 Task: Create a due date automation trigger when advanced on, on the monday of the week a card is due add content with a name not ending with resume at 11:00 AM.
Action: Mouse moved to (873, 267)
Screenshot: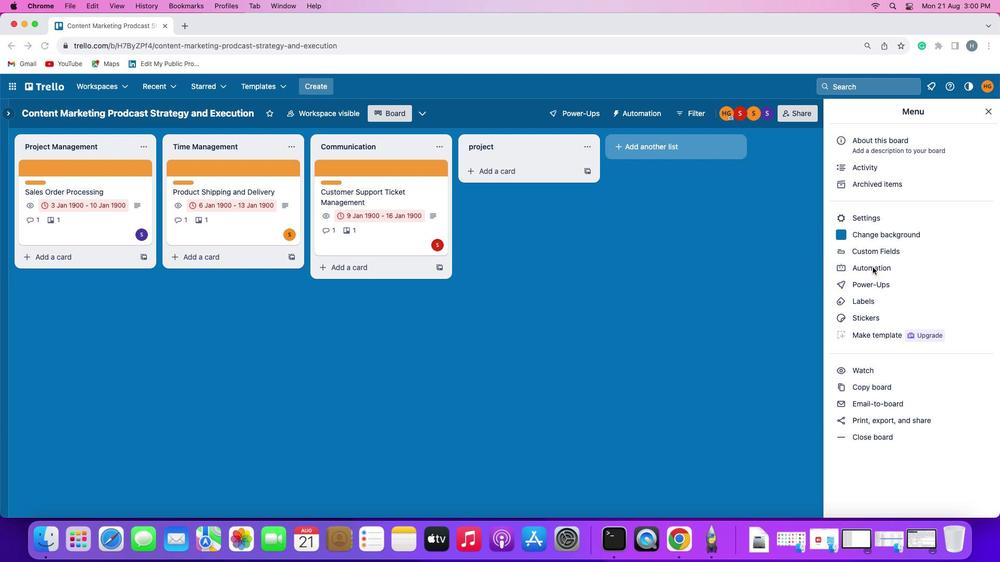 
Action: Mouse pressed left at (873, 267)
Screenshot: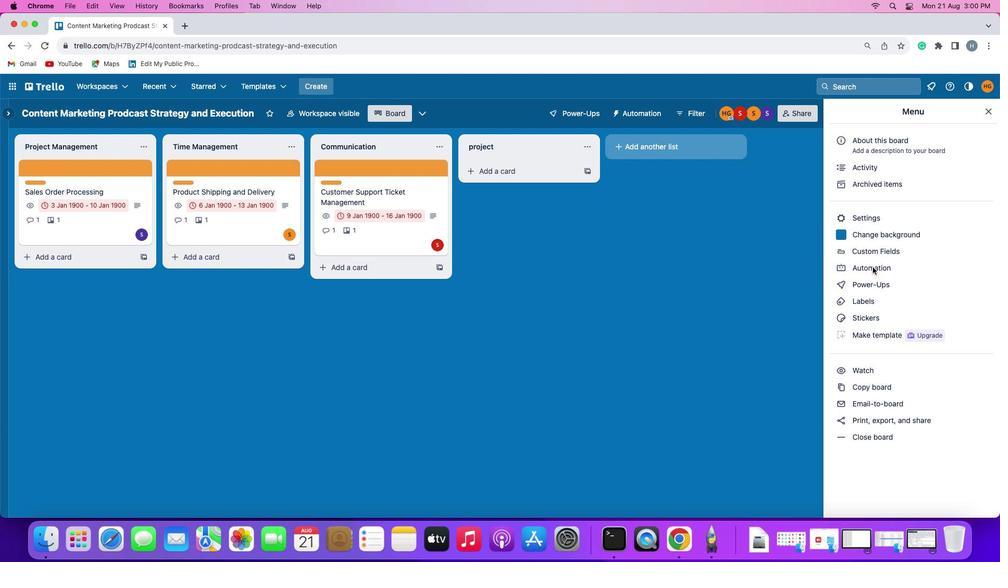 
Action: Mouse moved to (873, 267)
Screenshot: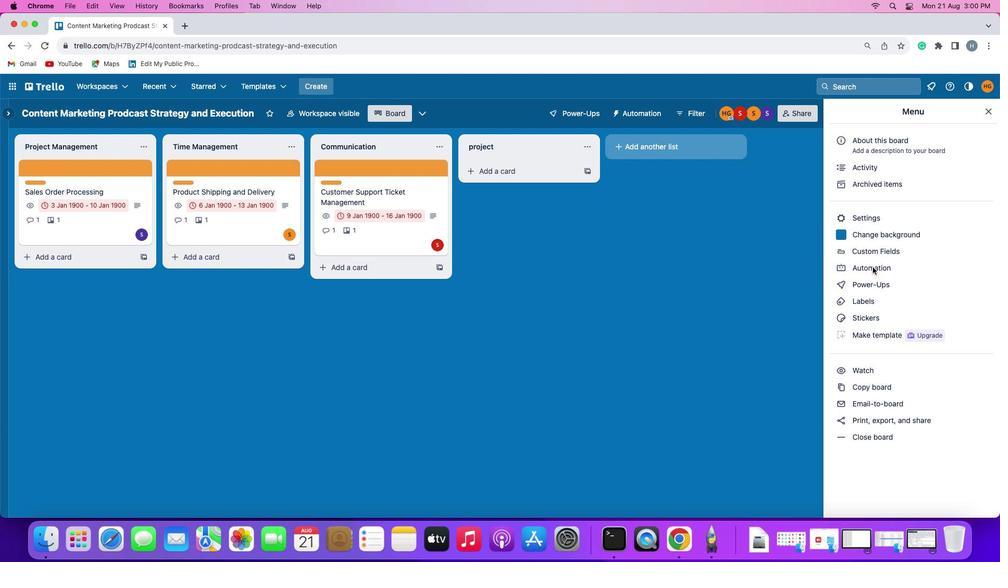 
Action: Mouse pressed left at (873, 267)
Screenshot: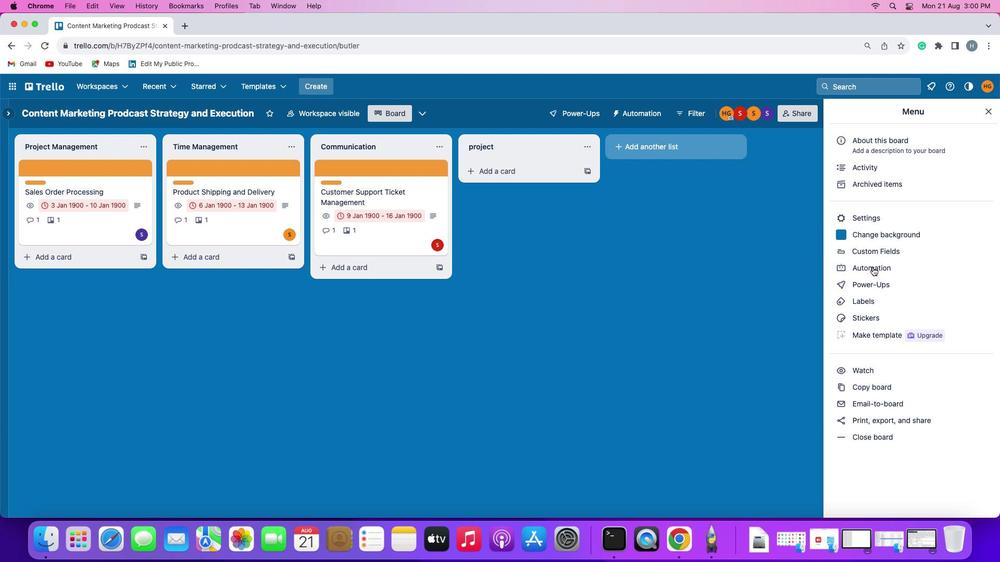 
Action: Mouse moved to (65, 253)
Screenshot: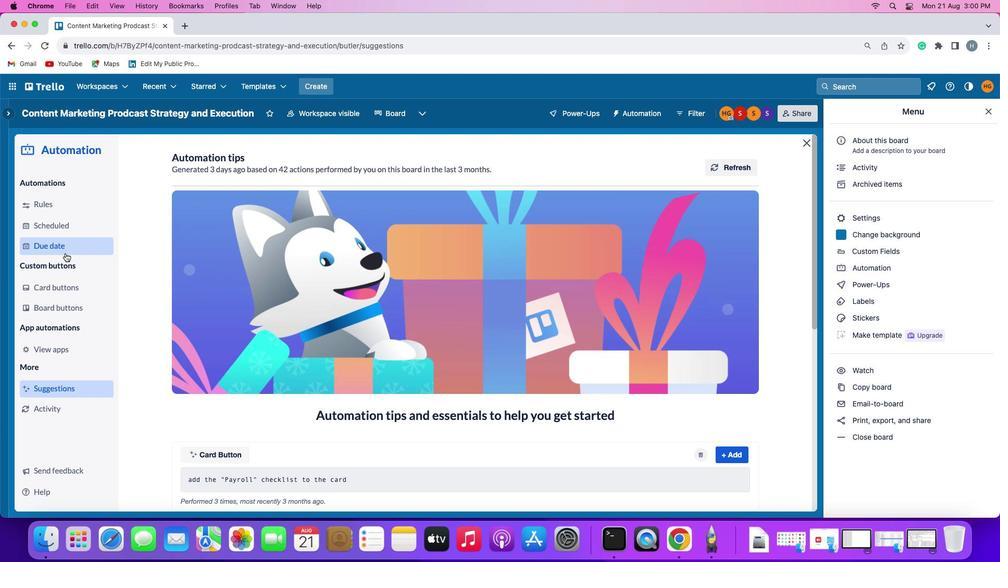 
Action: Mouse pressed left at (65, 253)
Screenshot: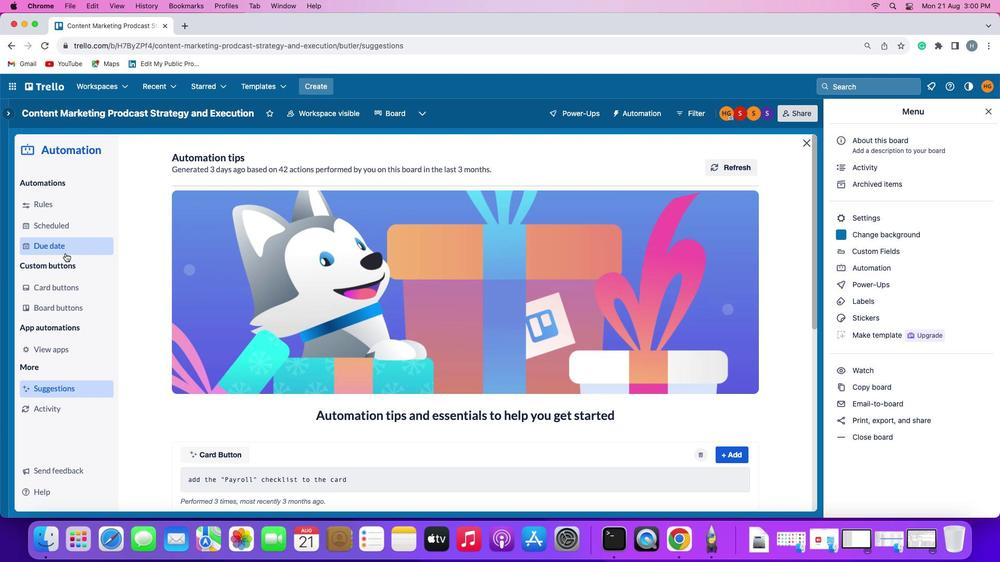 
Action: Mouse moved to (676, 161)
Screenshot: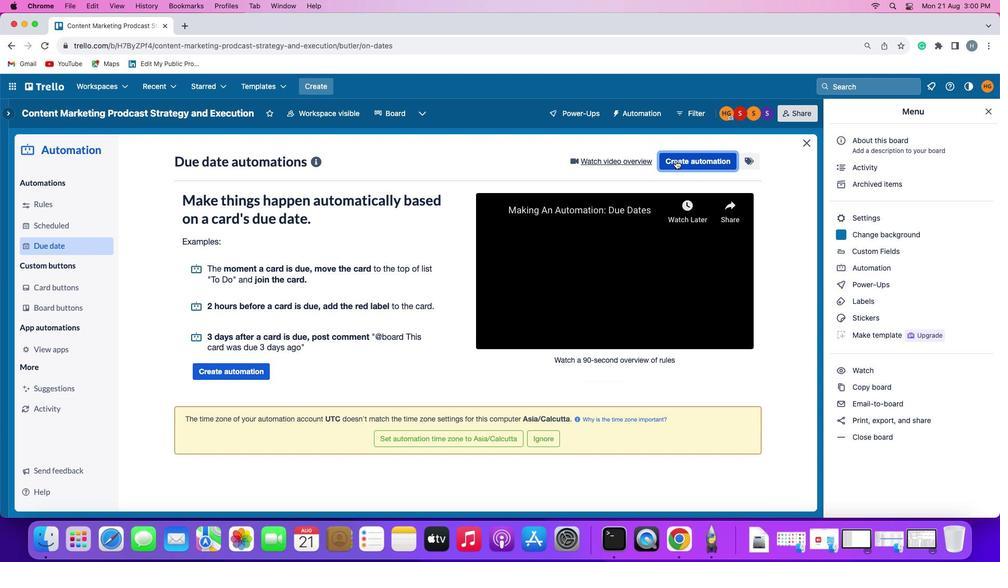 
Action: Mouse pressed left at (676, 161)
Screenshot: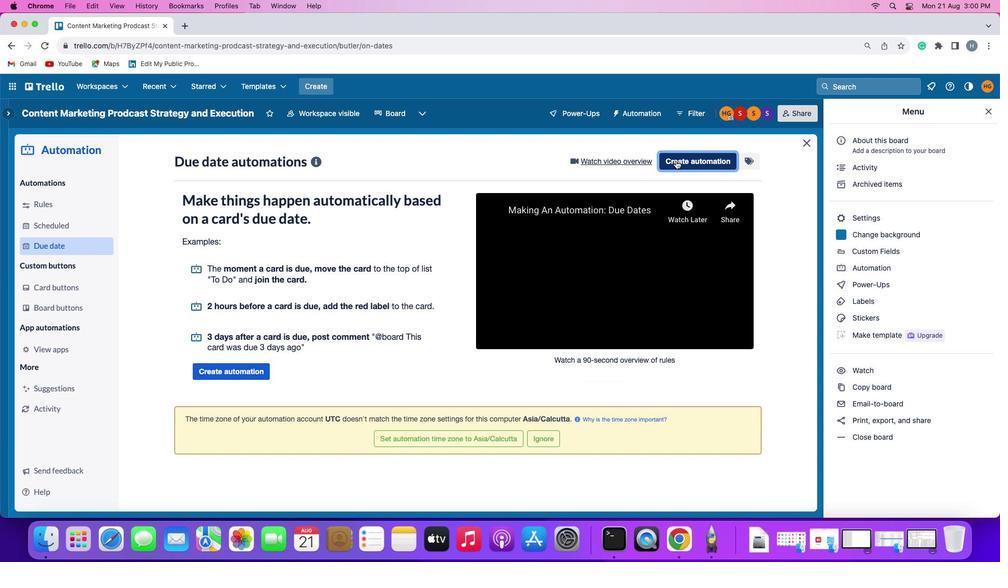 
Action: Mouse moved to (198, 258)
Screenshot: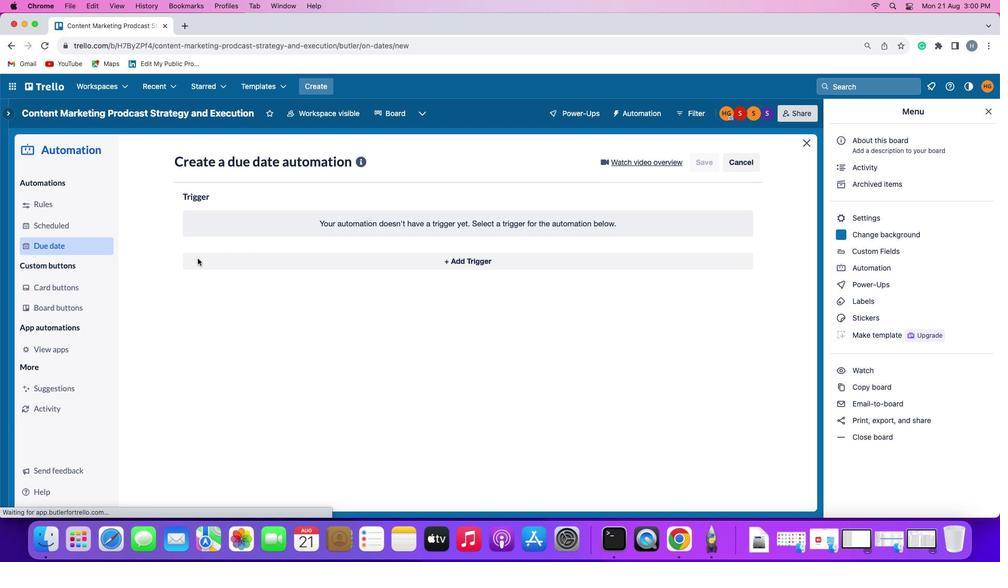 
Action: Mouse pressed left at (198, 258)
Screenshot: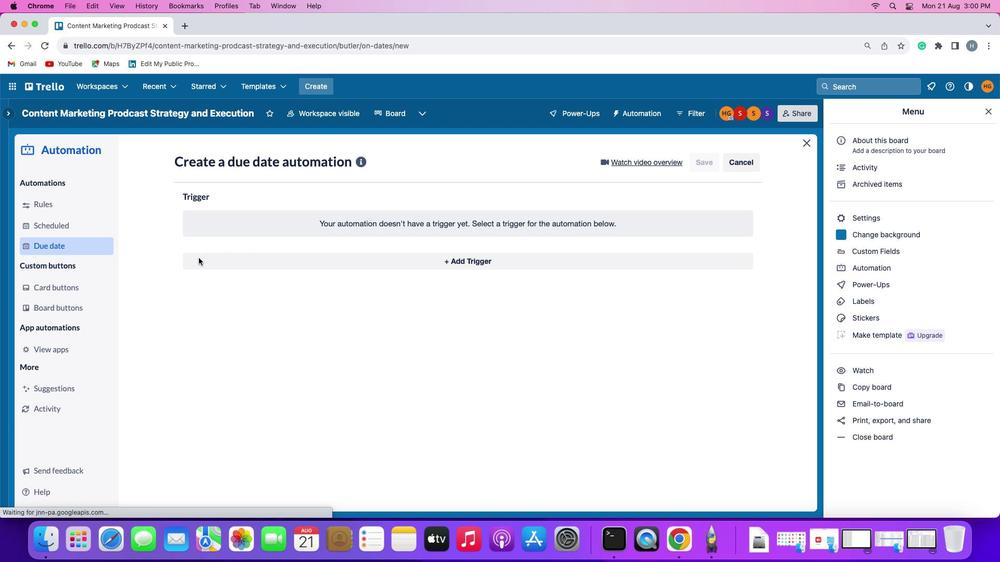 
Action: Mouse moved to (233, 458)
Screenshot: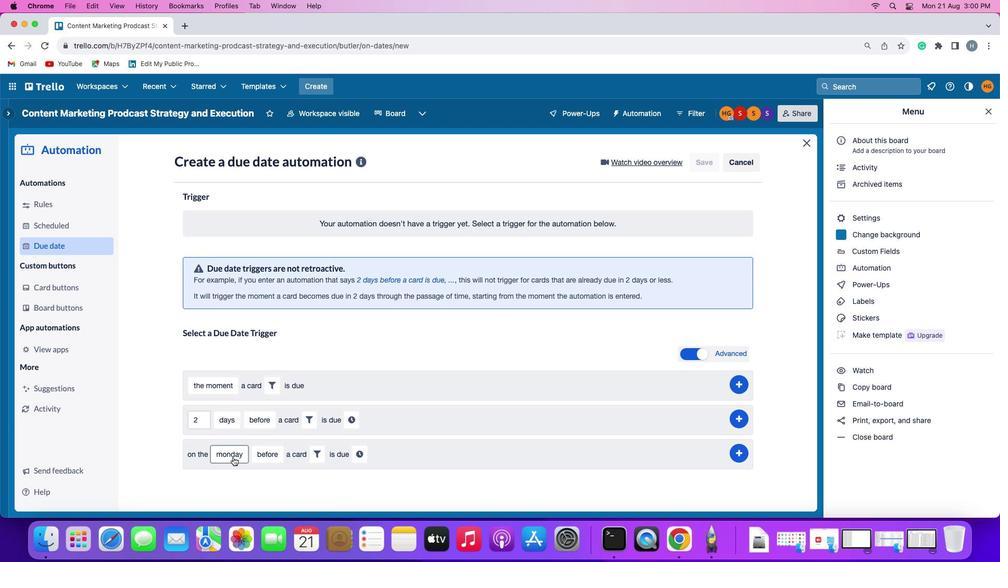 
Action: Mouse pressed left at (233, 458)
Screenshot: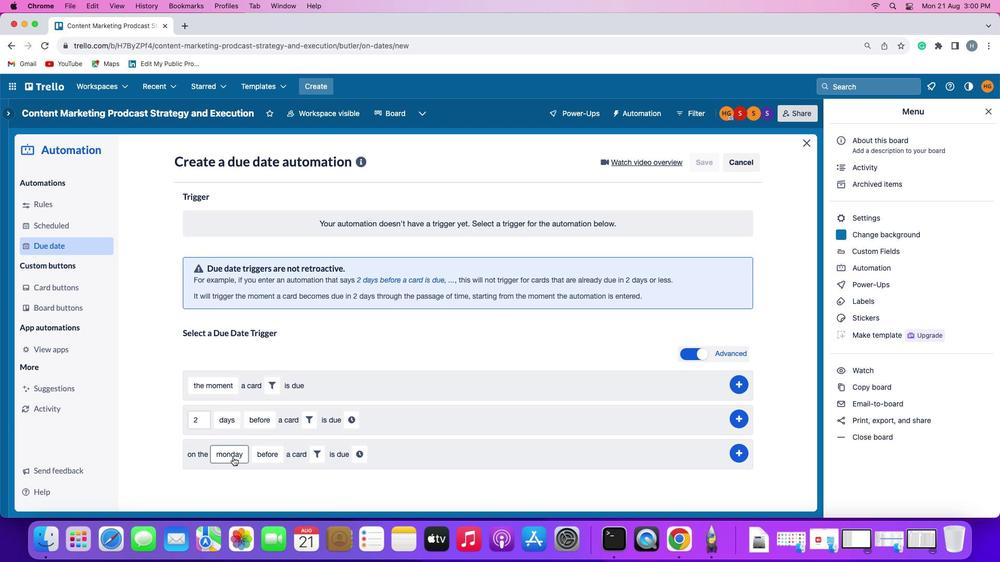
Action: Mouse moved to (246, 315)
Screenshot: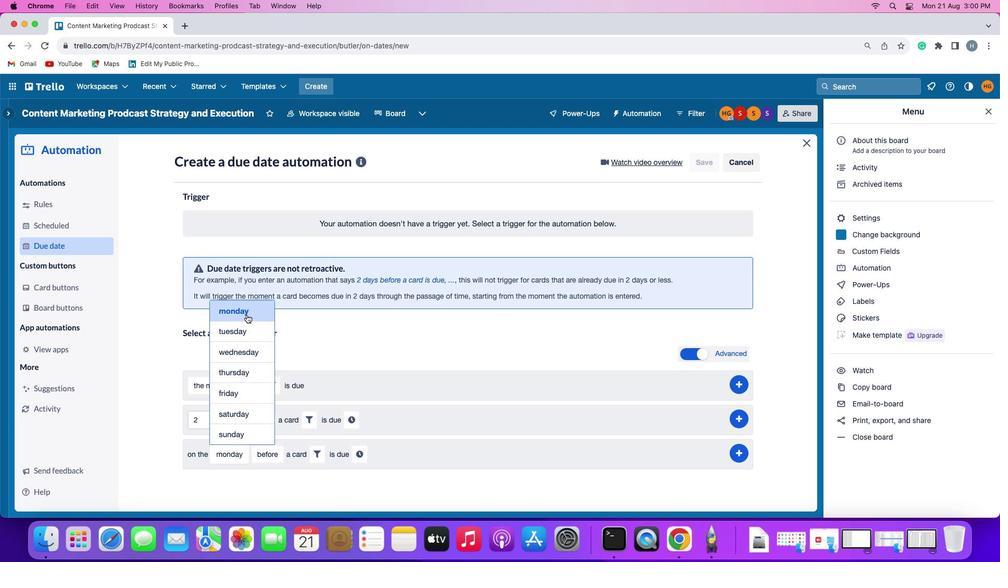 
Action: Mouse pressed left at (246, 315)
Screenshot: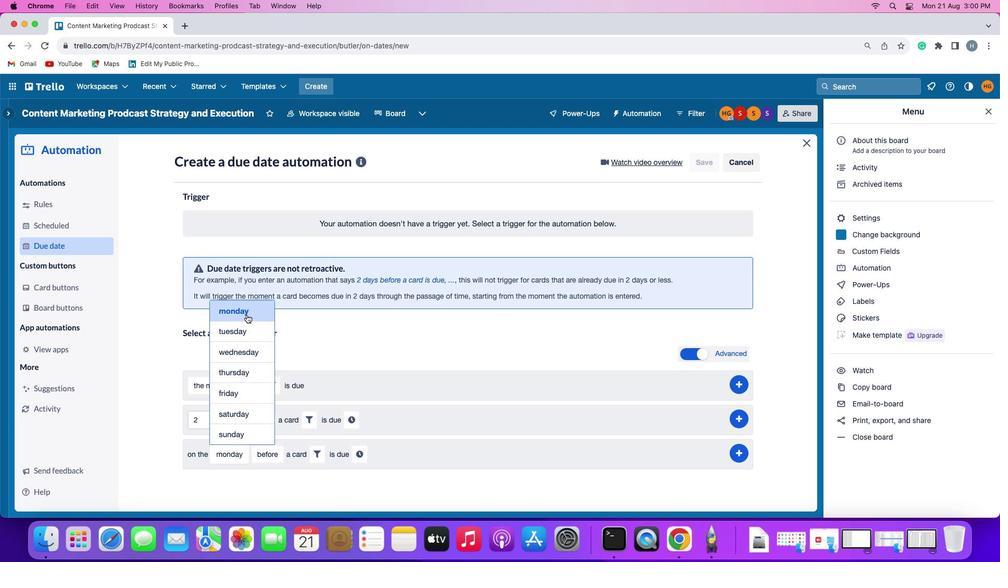
Action: Mouse moved to (272, 448)
Screenshot: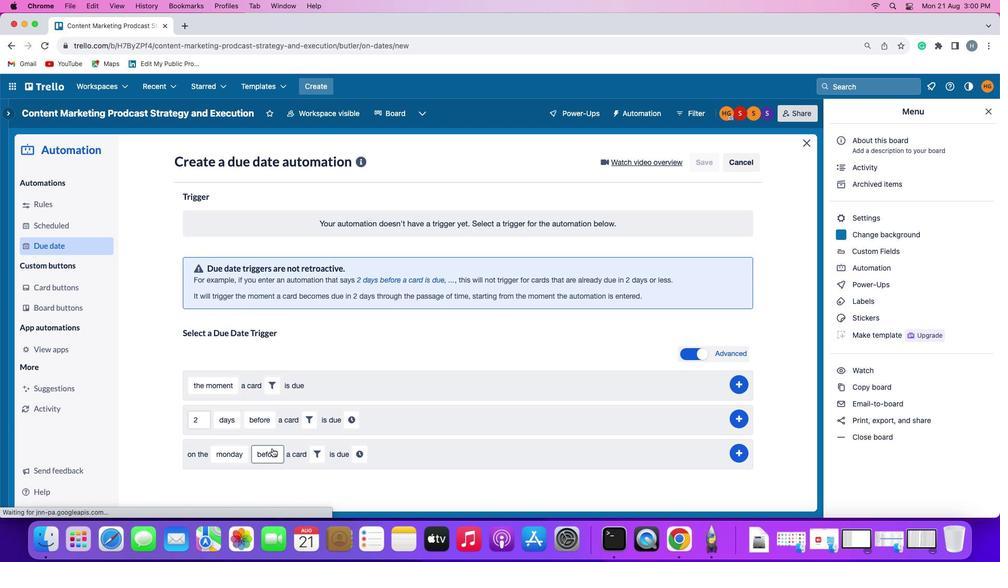 
Action: Mouse pressed left at (272, 448)
Screenshot: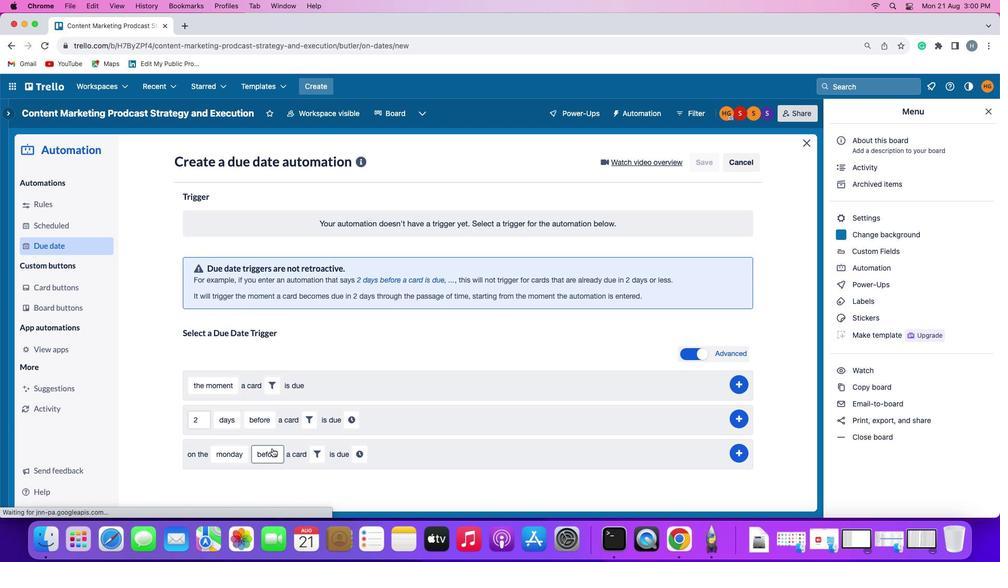 
Action: Mouse moved to (293, 412)
Screenshot: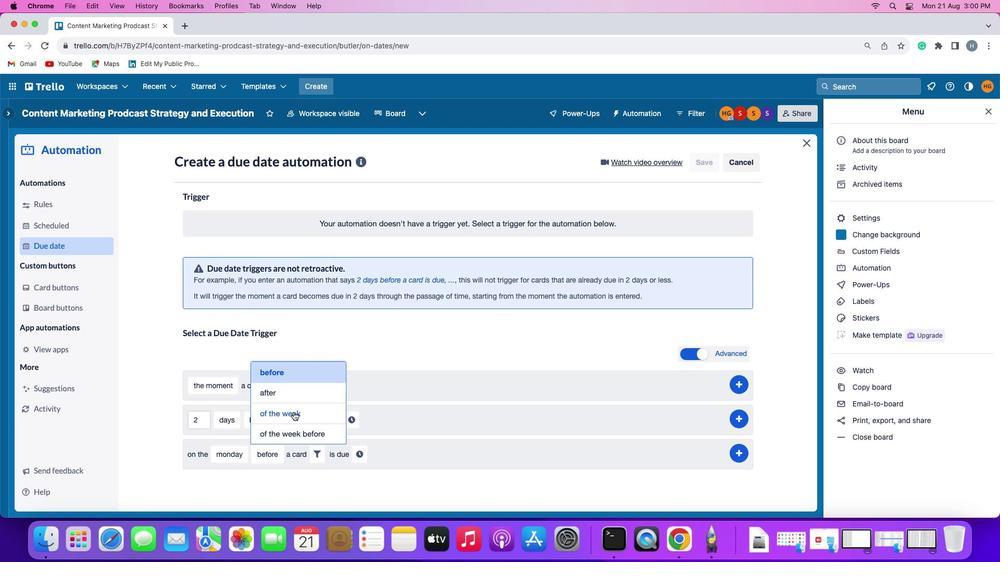 
Action: Mouse pressed left at (293, 412)
Screenshot: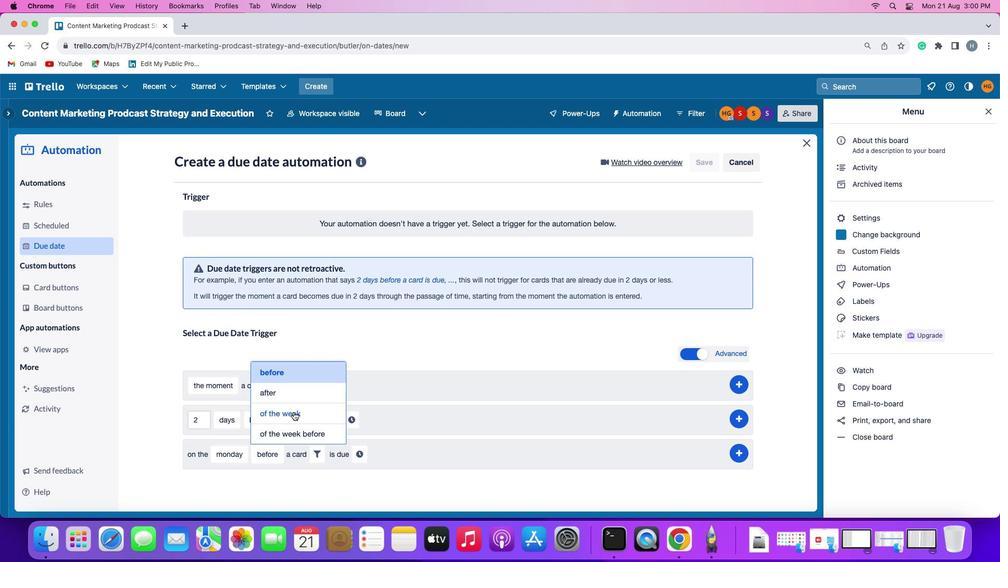 
Action: Mouse moved to (335, 455)
Screenshot: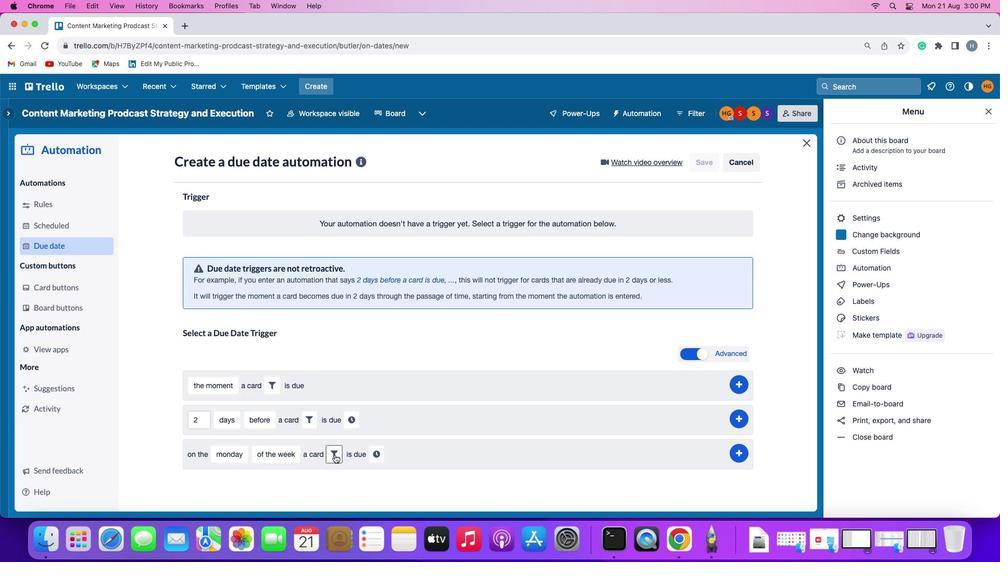 
Action: Mouse pressed left at (335, 455)
Screenshot: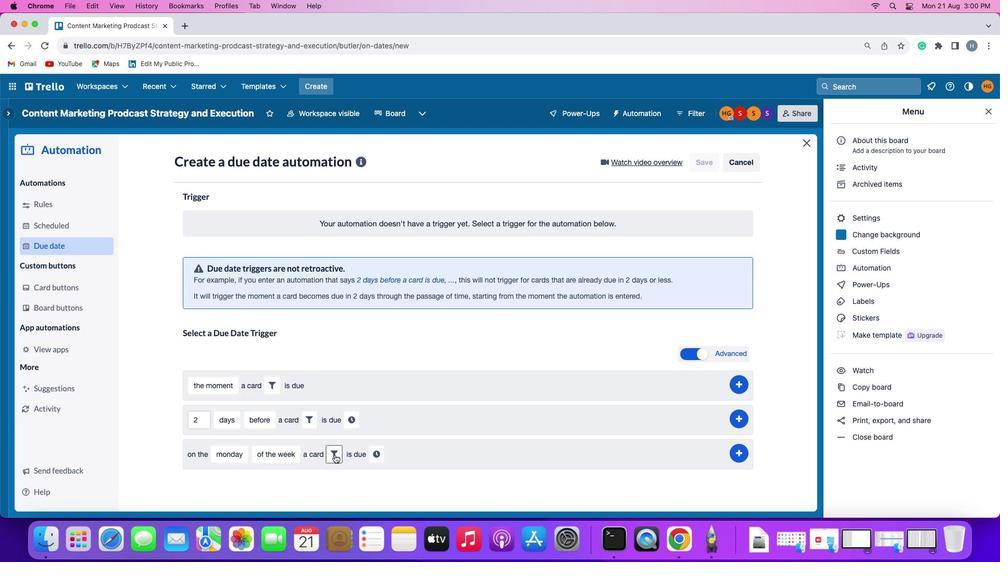 
Action: Mouse moved to (465, 491)
Screenshot: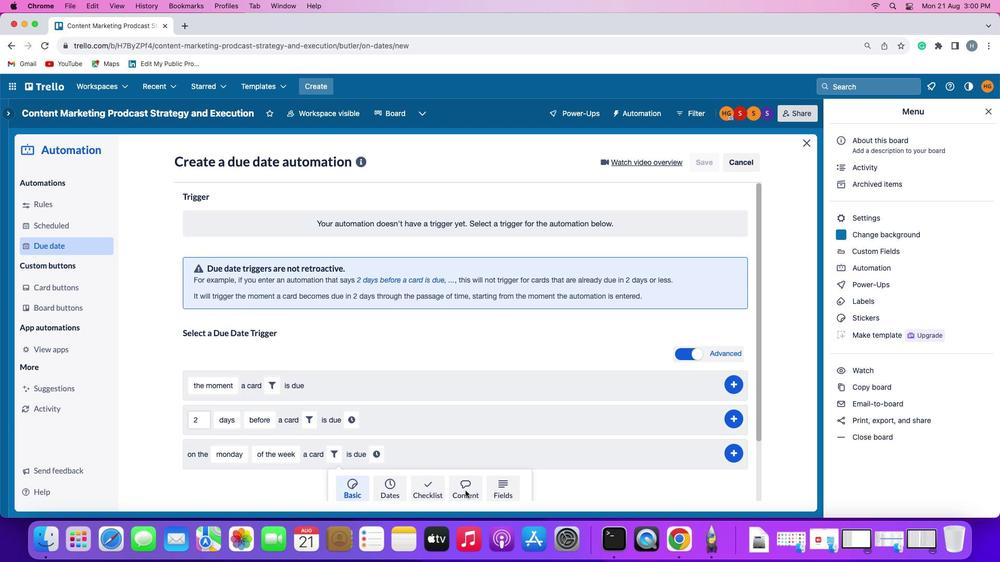 
Action: Mouse pressed left at (465, 491)
Screenshot: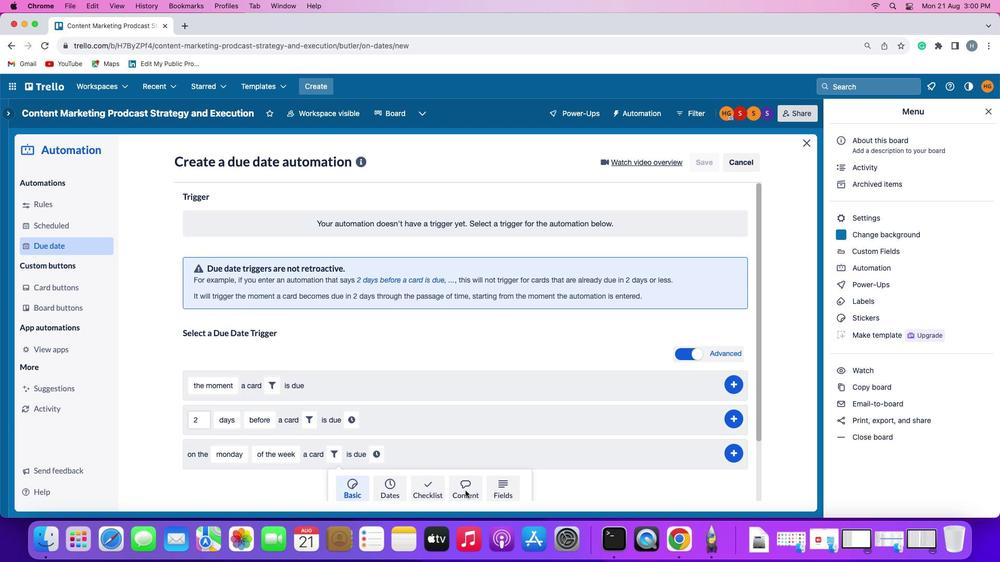 
Action: Mouse moved to (292, 483)
Screenshot: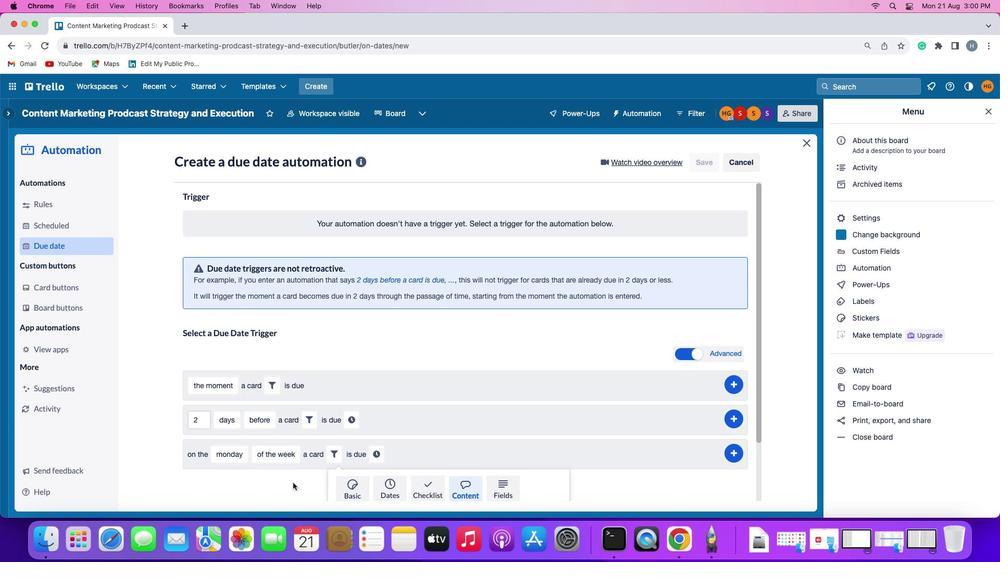 
Action: Mouse scrolled (292, 483) with delta (0, 0)
Screenshot: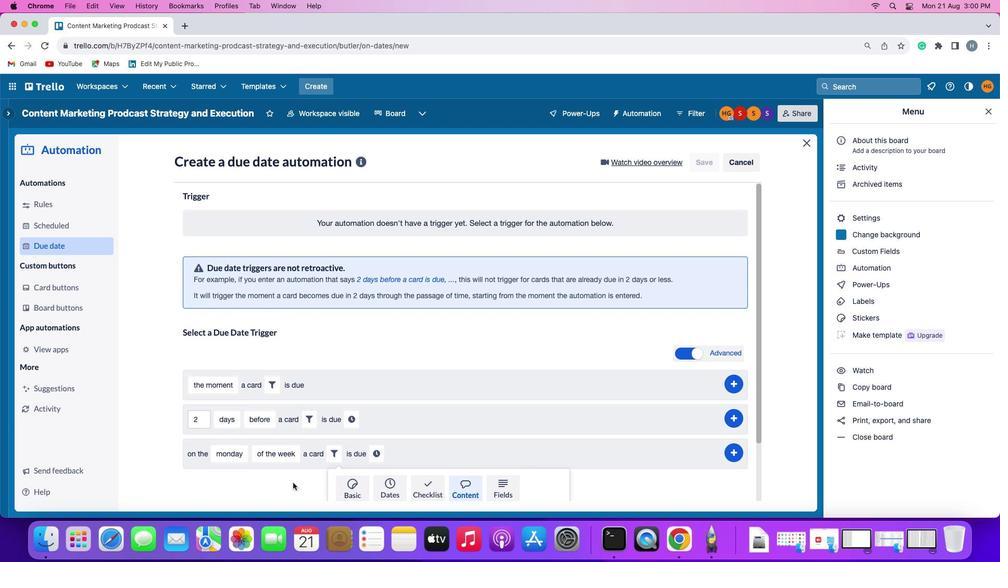 
Action: Mouse scrolled (292, 483) with delta (0, 0)
Screenshot: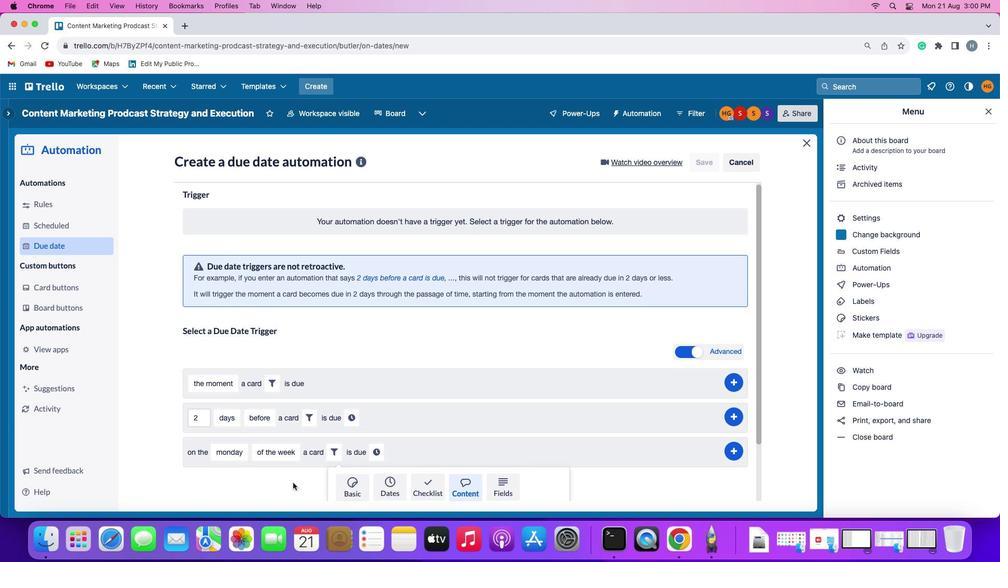 
Action: Mouse scrolled (292, 483) with delta (0, -1)
Screenshot: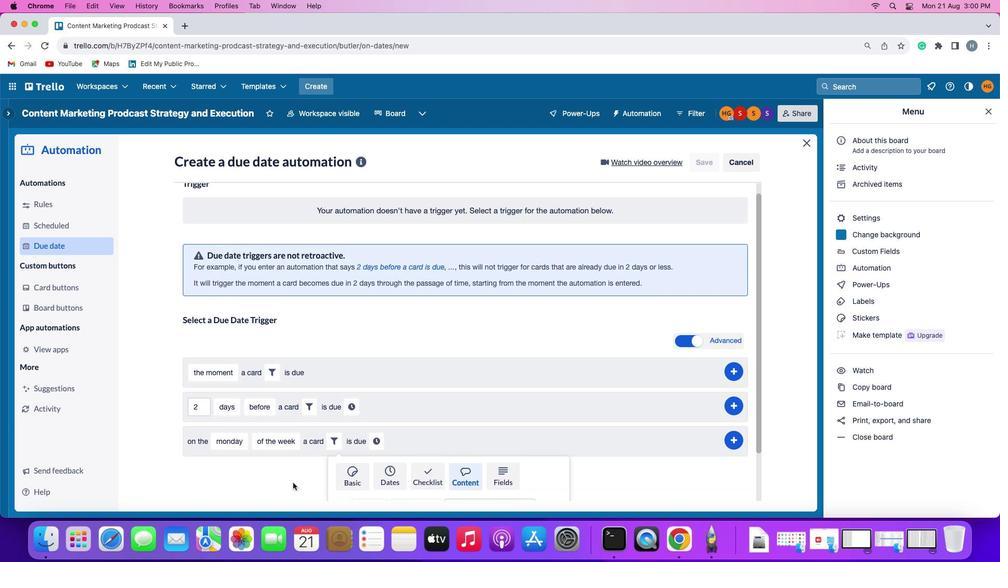 
Action: Mouse scrolled (292, 483) with delta (0, -1)
Screenshot: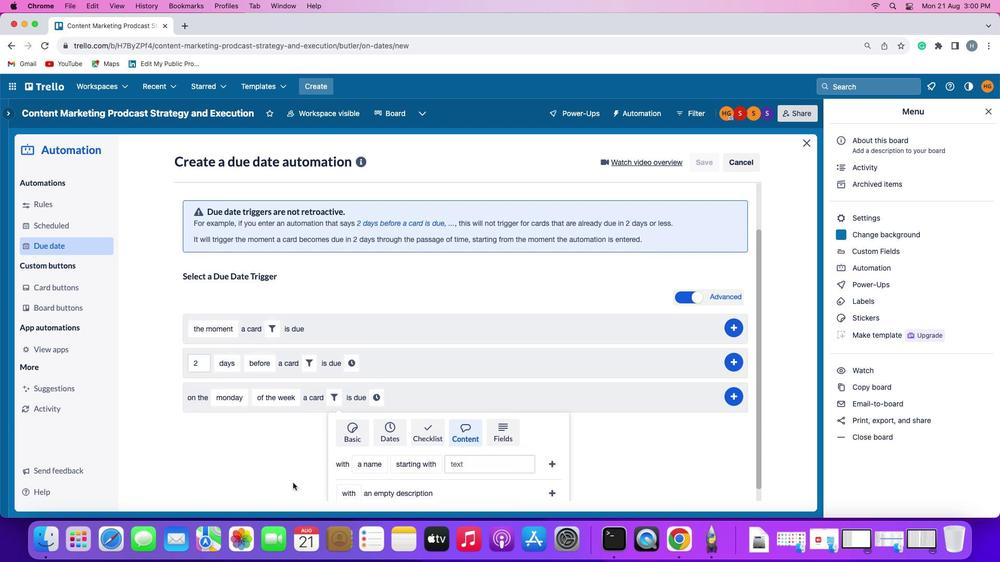
Action: Mouse moved to (377, 452)
Screenshot: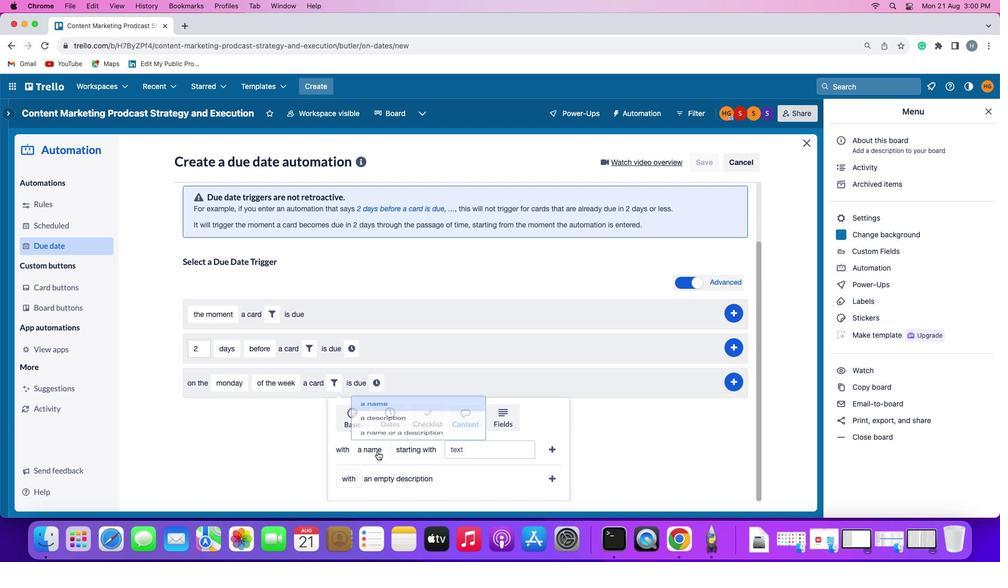 
Action: Mouse pressed left at (377, 452)
Screenshot: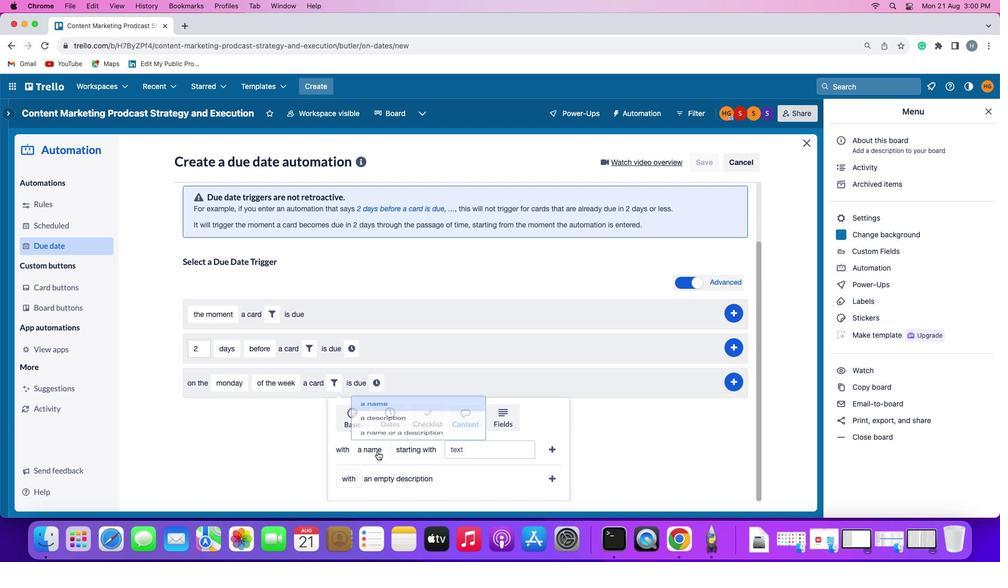 
Action: Mouse moved to (388, 386)
Screenshot: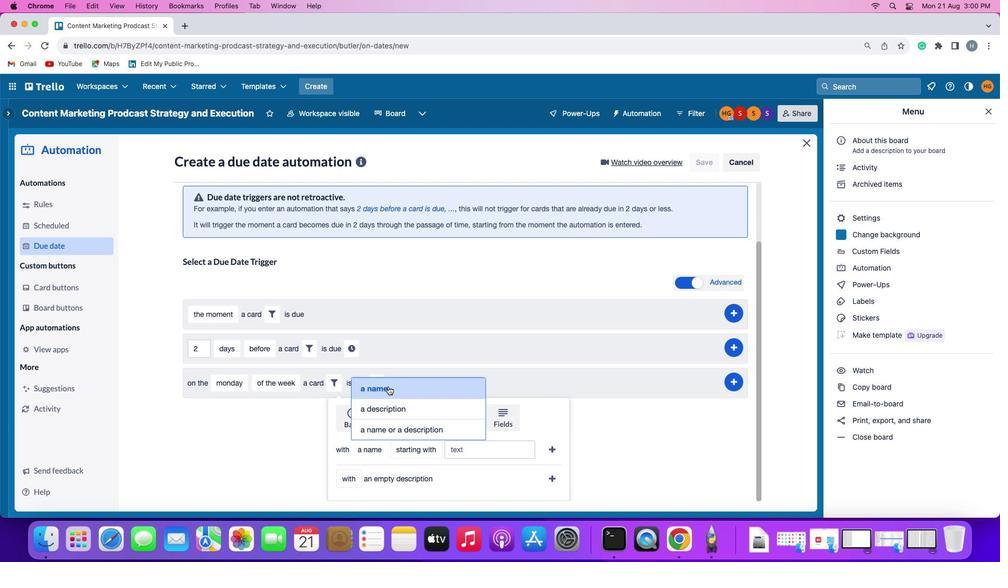 
Action: Mouse pressed left at (388, 386)
Screenshot: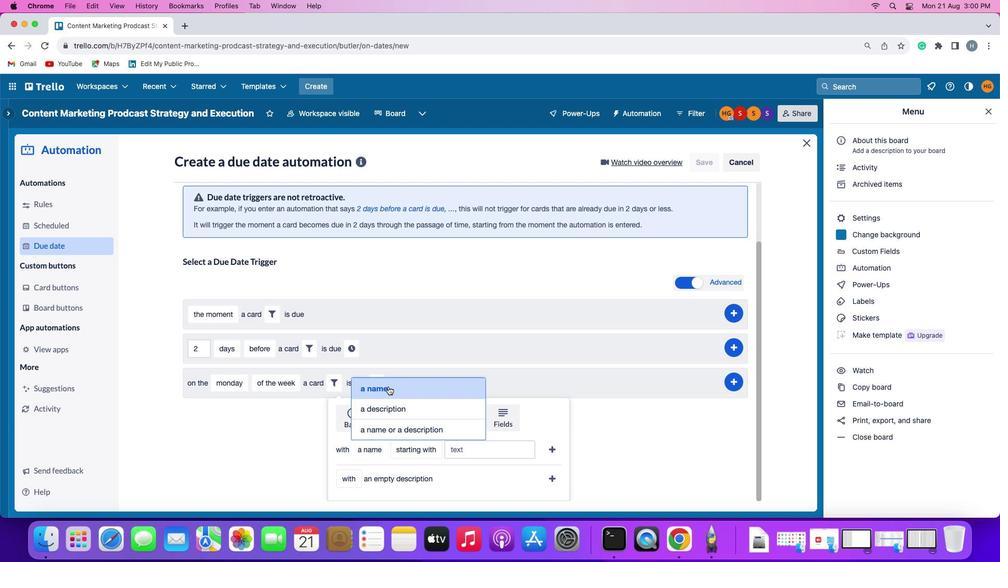 
Action: Mouse moved to (413, 449)
Screenshot: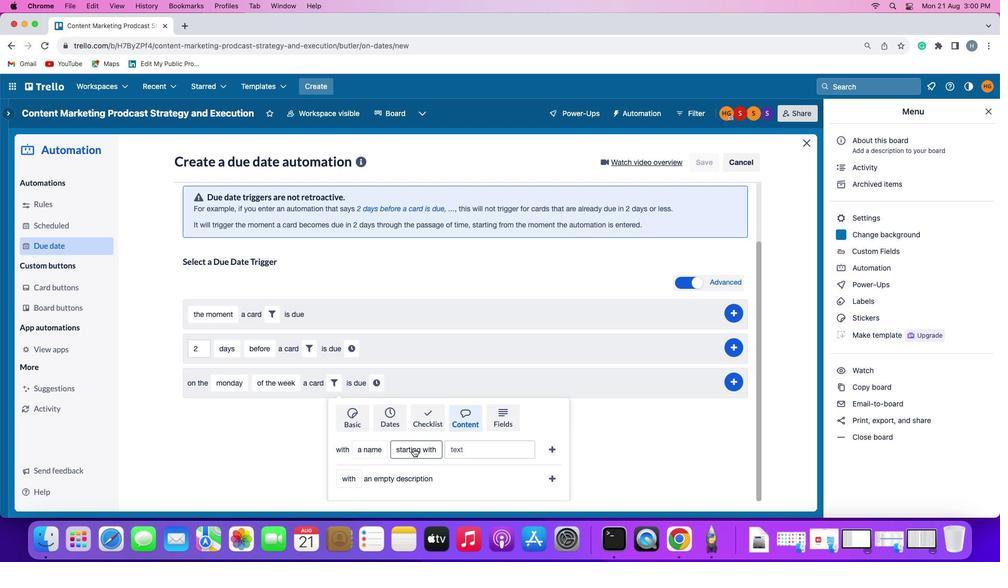 
Action: Mouse pressed left at (413, 449)
Screenshot: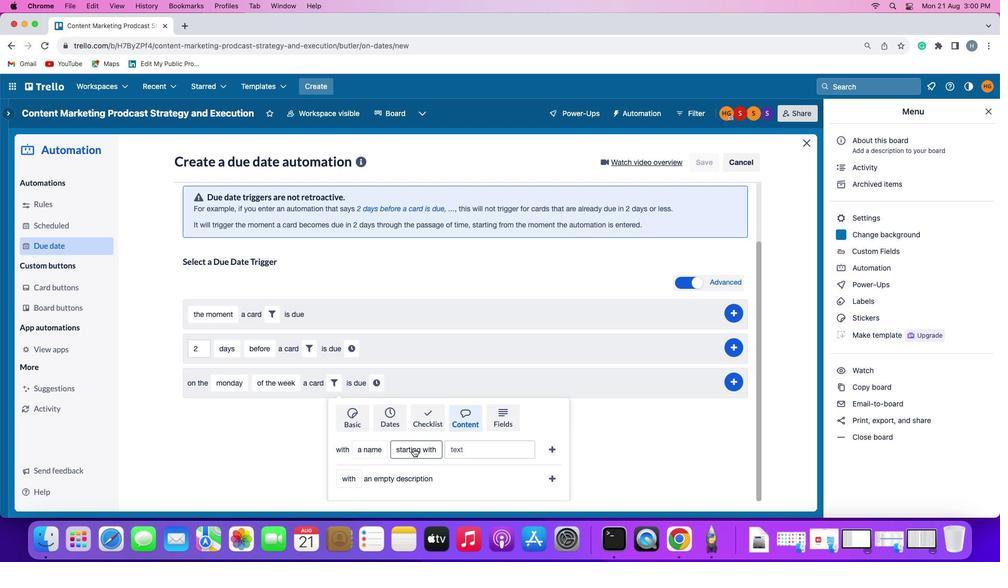 
Action: Mouse moved to (424, 409)
Screenshot: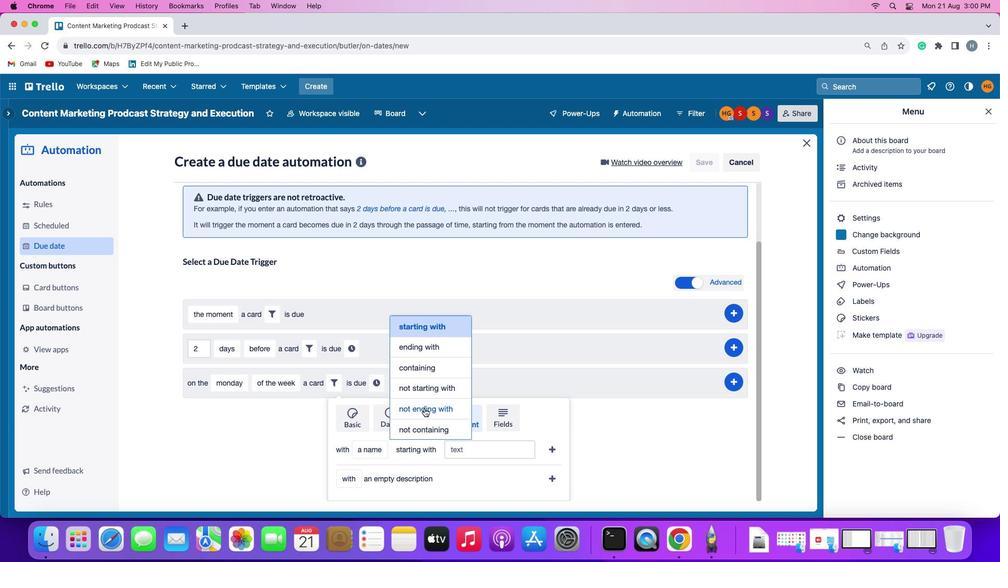 
Action: Mouse pressed left at (424, 409)
Screenshot: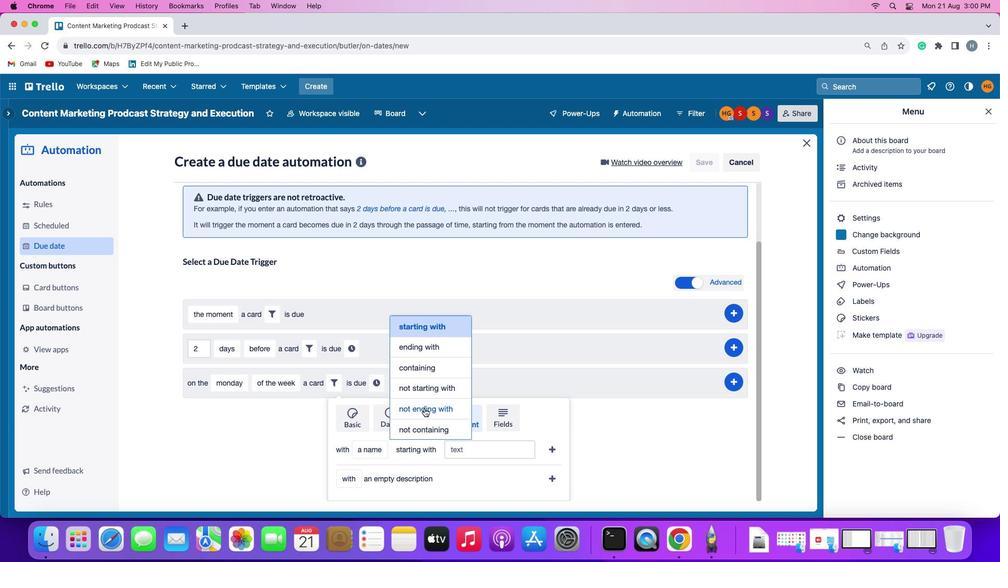 
Action: Mouse moved to (473, 448)
Screenshot: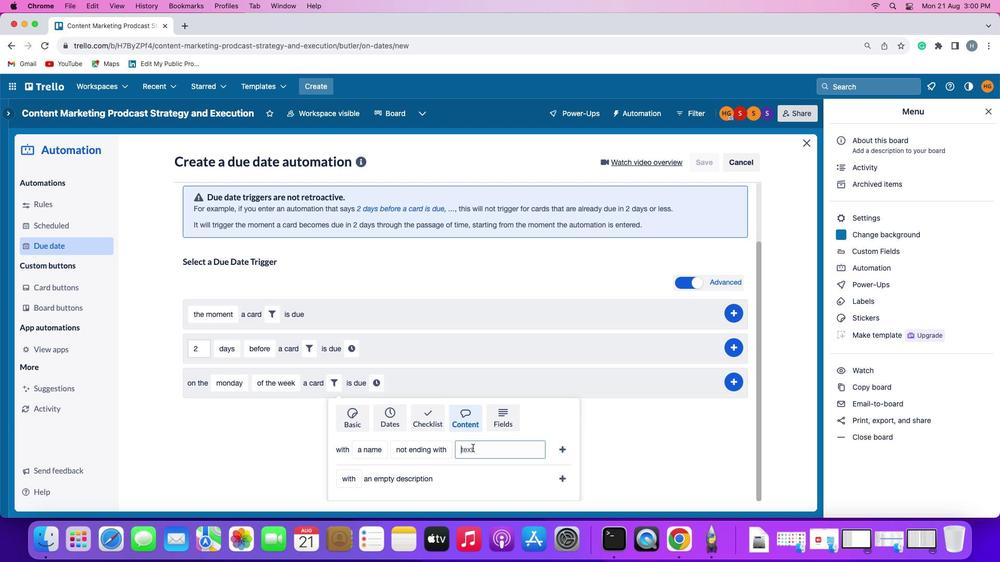 
Action: Mouse pressed left at (473, 448)
Screenshot: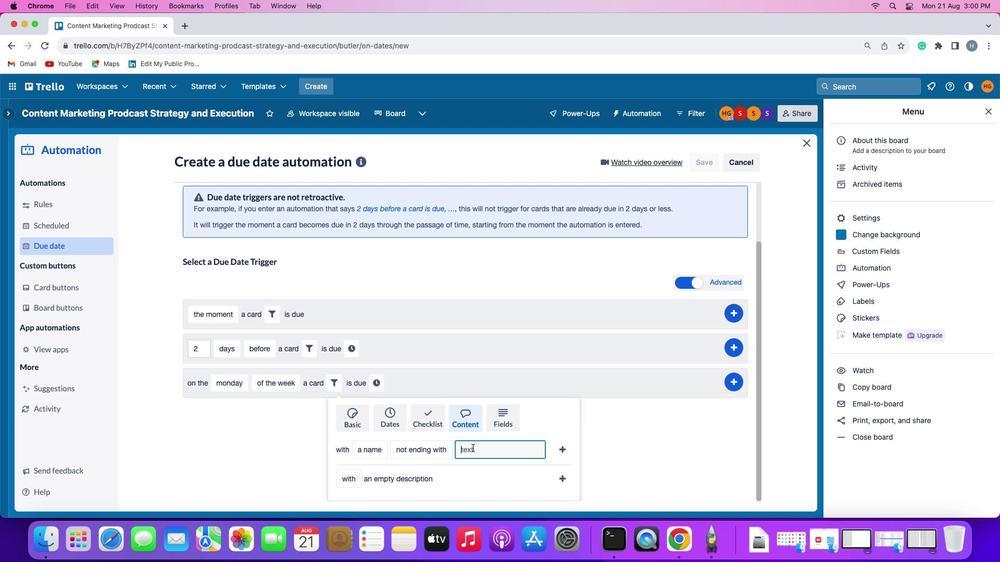 
Action: Key pressed 'r''e''s''u''m''e'
Screenshot: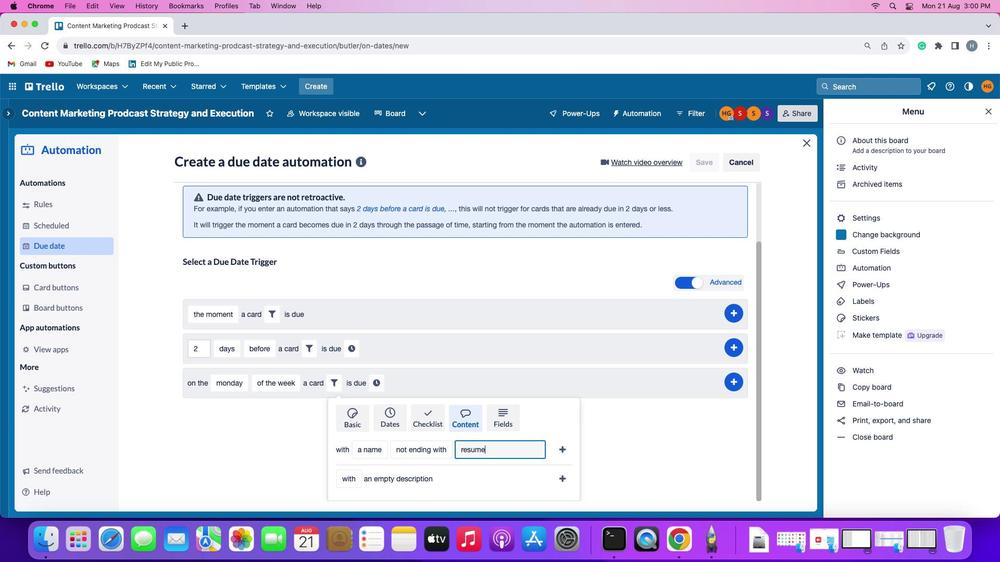 
Action: Mouse moved to (571, 450)
Screenshot: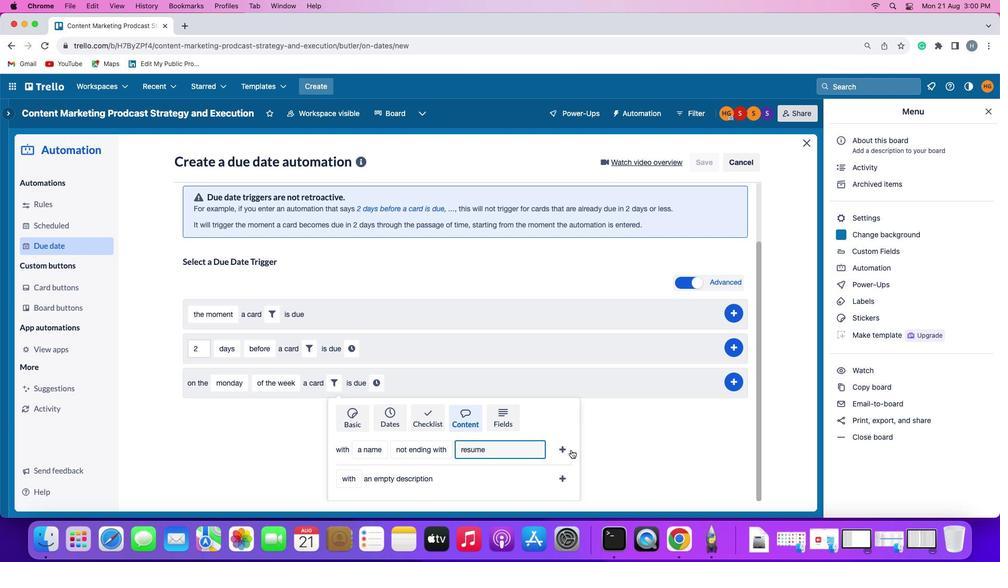 
Action: Mouse pressed left at (571, 450)
Screenshot: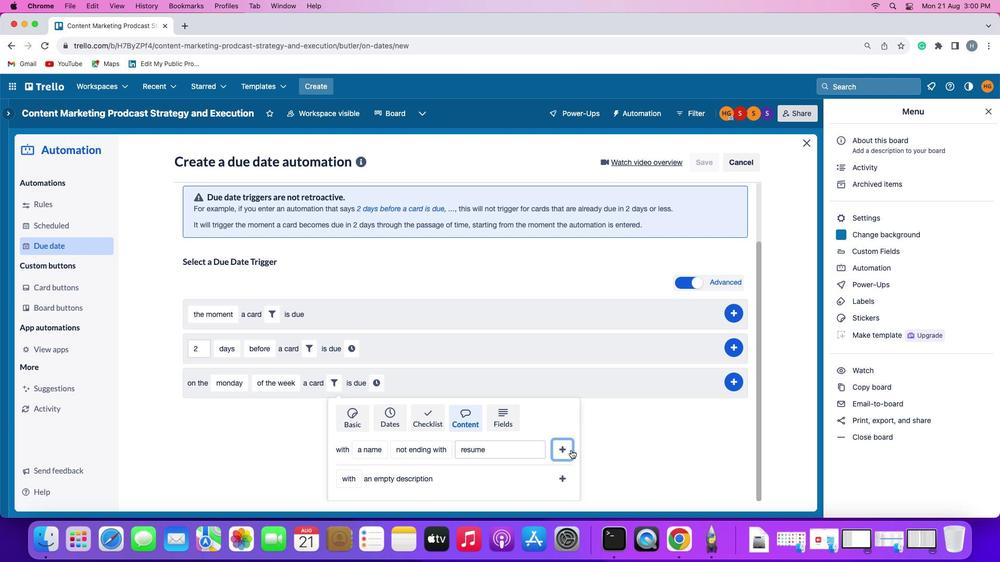 
Action: Mouse moved to (532, 448)
Screenshot: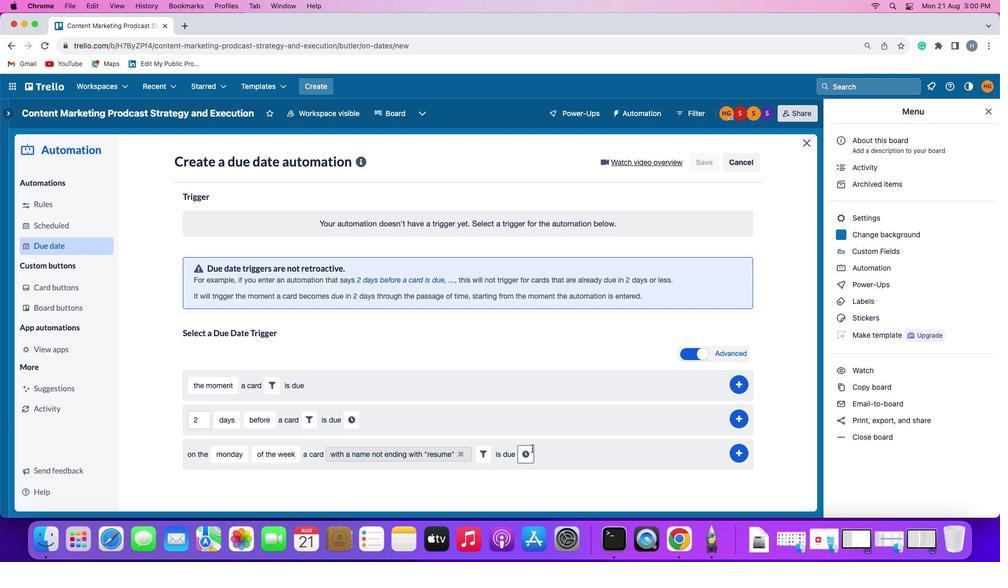 
Action: Mouse pressed left at (532, 448)
Screenshot: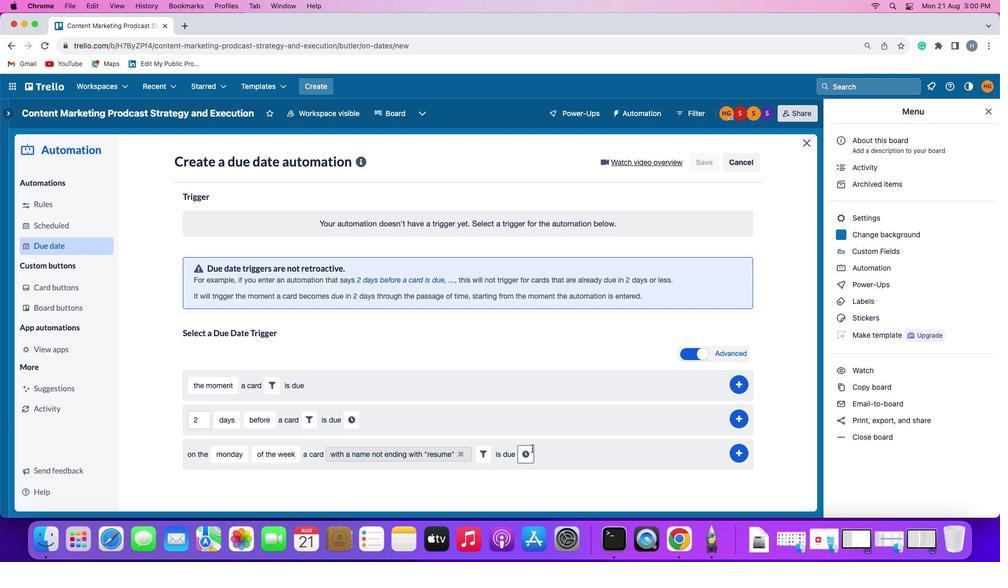 
Action: Mouse moved to (545, 456)
Screenshot: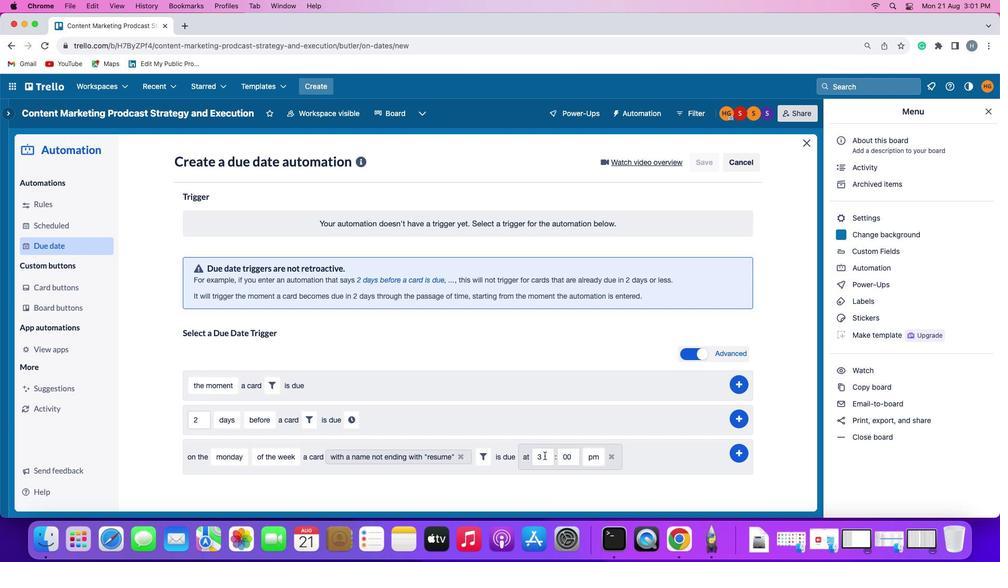 
Action: Mouse pressed left at (545, 456)
Screenshot: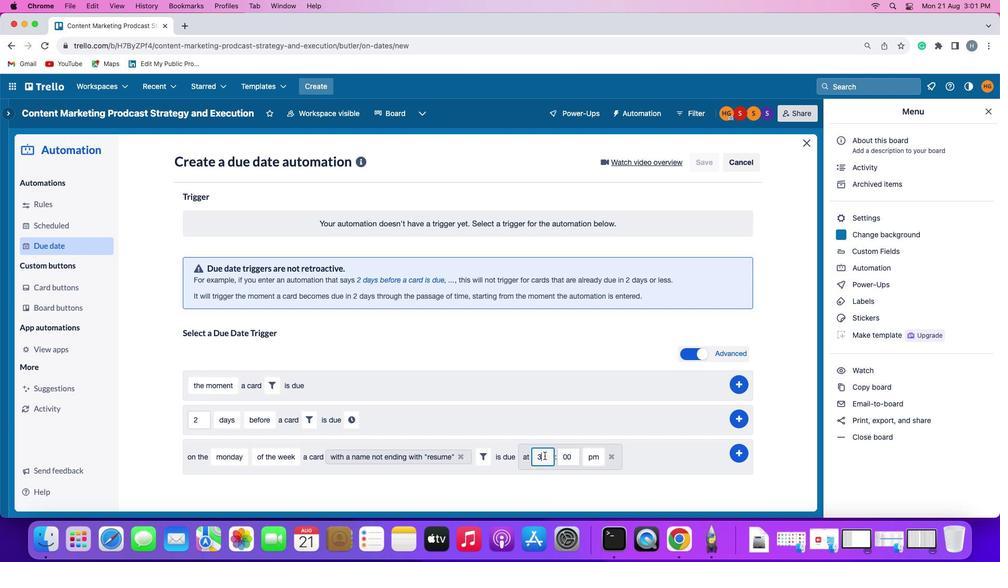 
Action: Mouse moved to (545, 454)
Screenshot: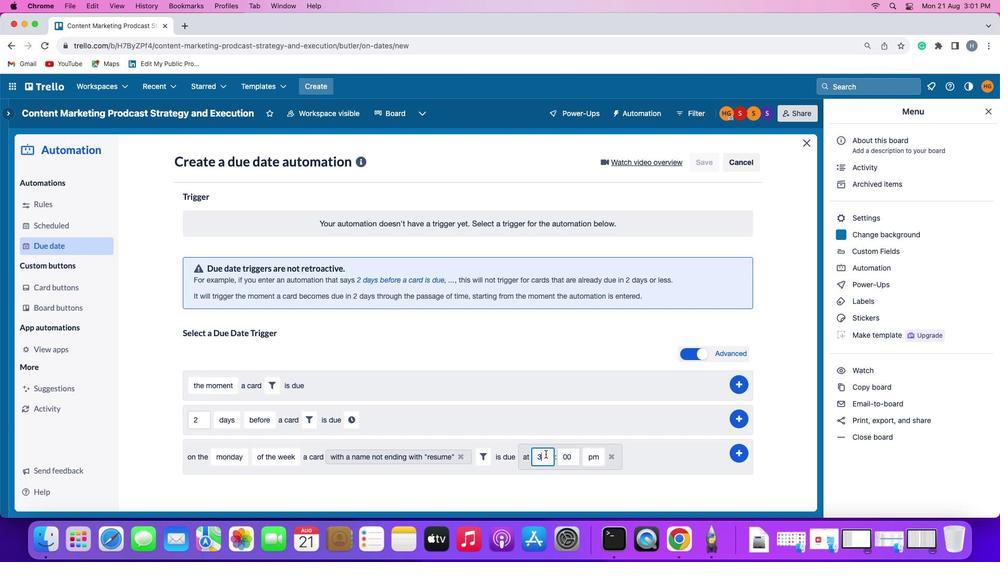 
Action: Key pressed Key.backspace'1''1'
Screenshot: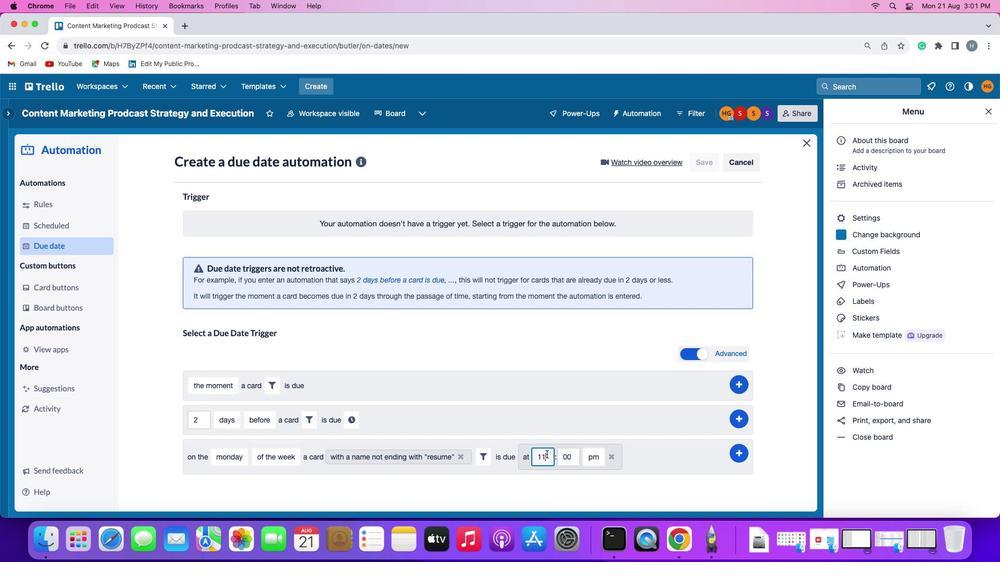 
Action: Mouse moved to (593, 458)
Screenshot: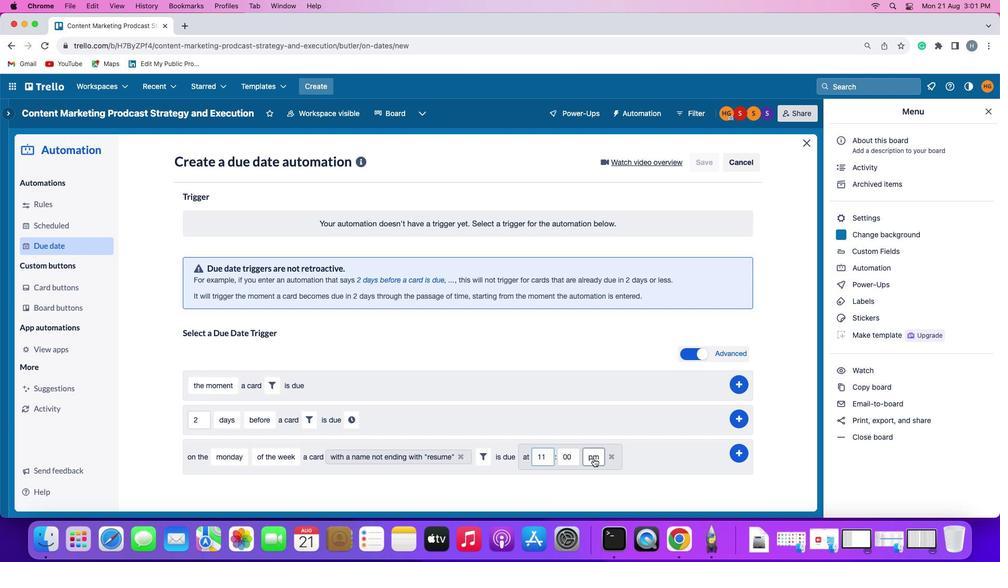 
Action: Mouse pressed left at (593, 458)
Screenshot: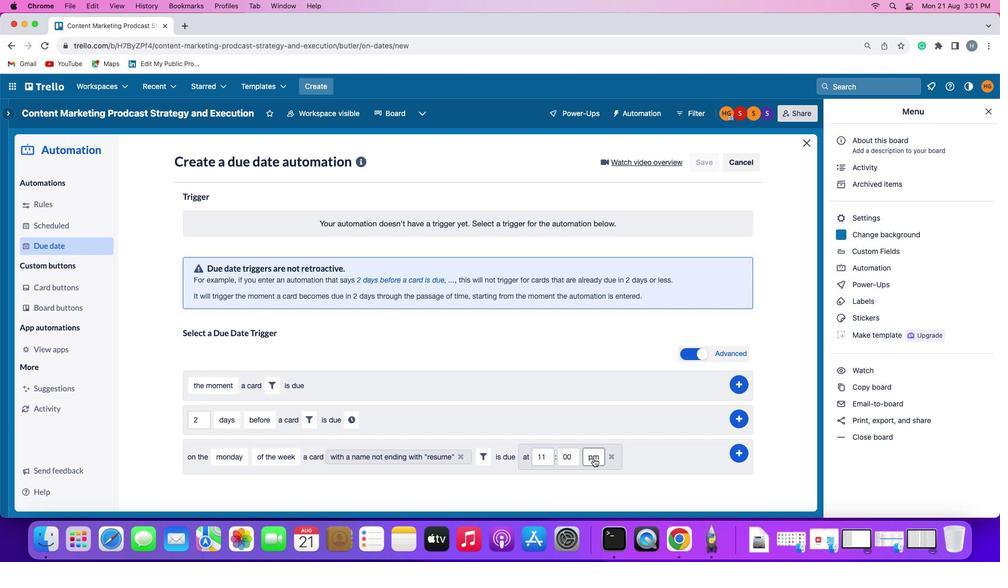 
Action: Mouse moved to (600, 480)
Screenshot: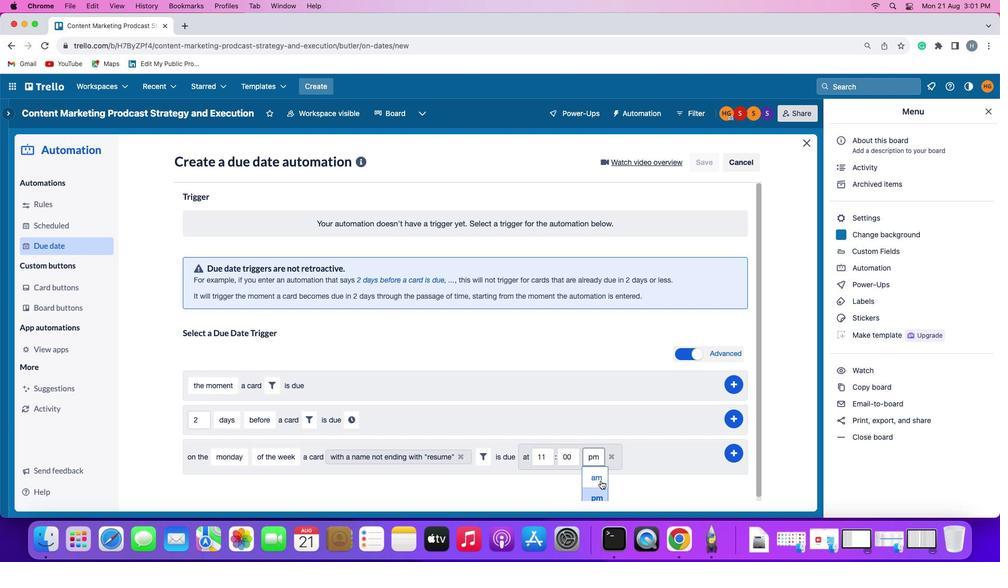 
Action: Mouse pressed left at (600, 480)
Screenshot: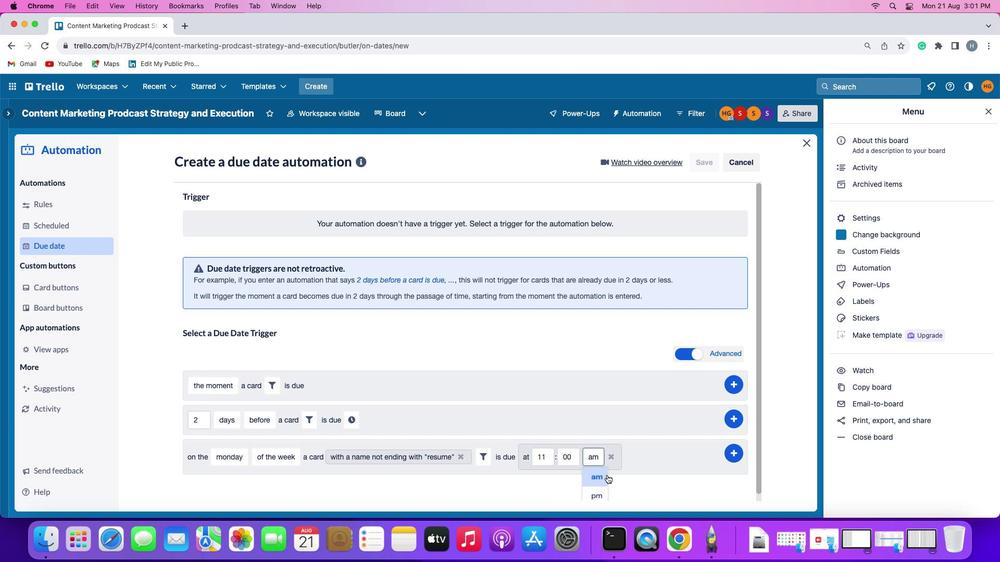 
Action: Mouse moved to (736, 452)
Screenshot: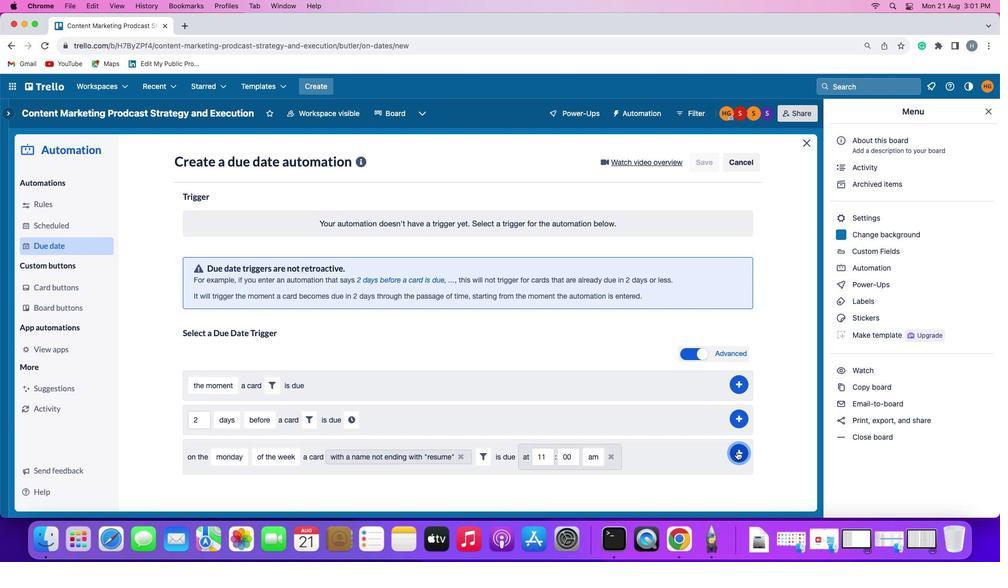 
Action: Mouse pressed left at (736, 452)
Screenshot: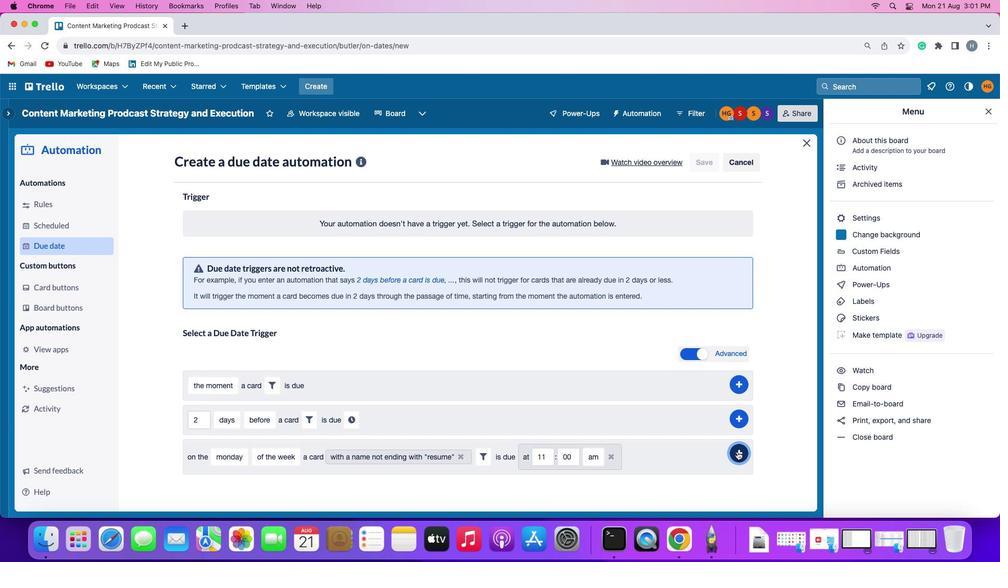 
Action: Mouse moved to (780, 374)
Screenshot: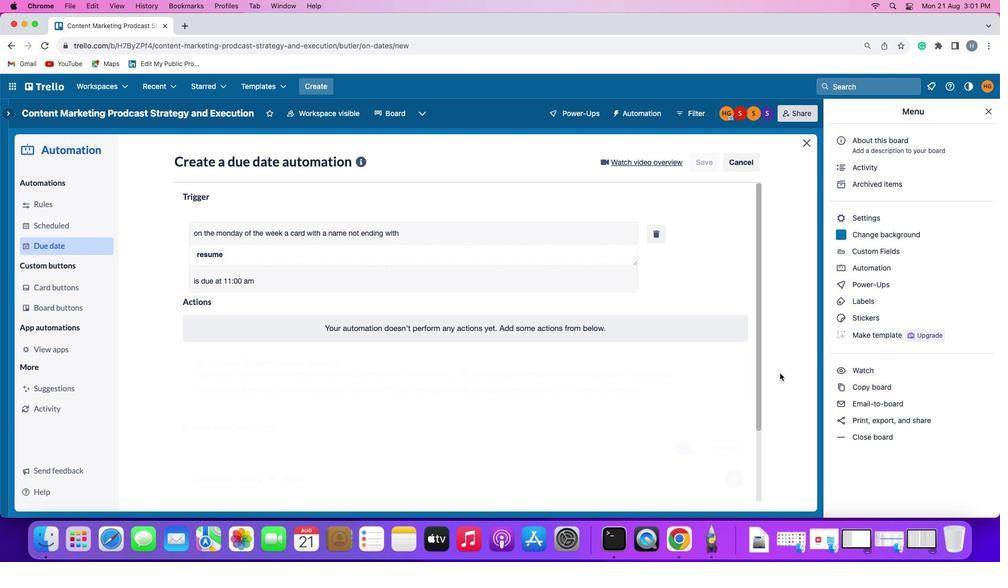 
